 Task: Create a due date automation trigger when advanced on, on the monday of the week before a card is due add fields with all custom fields completed at 11:00 AM.
Action: Mouse moved to (1171, 93)
Screenshot: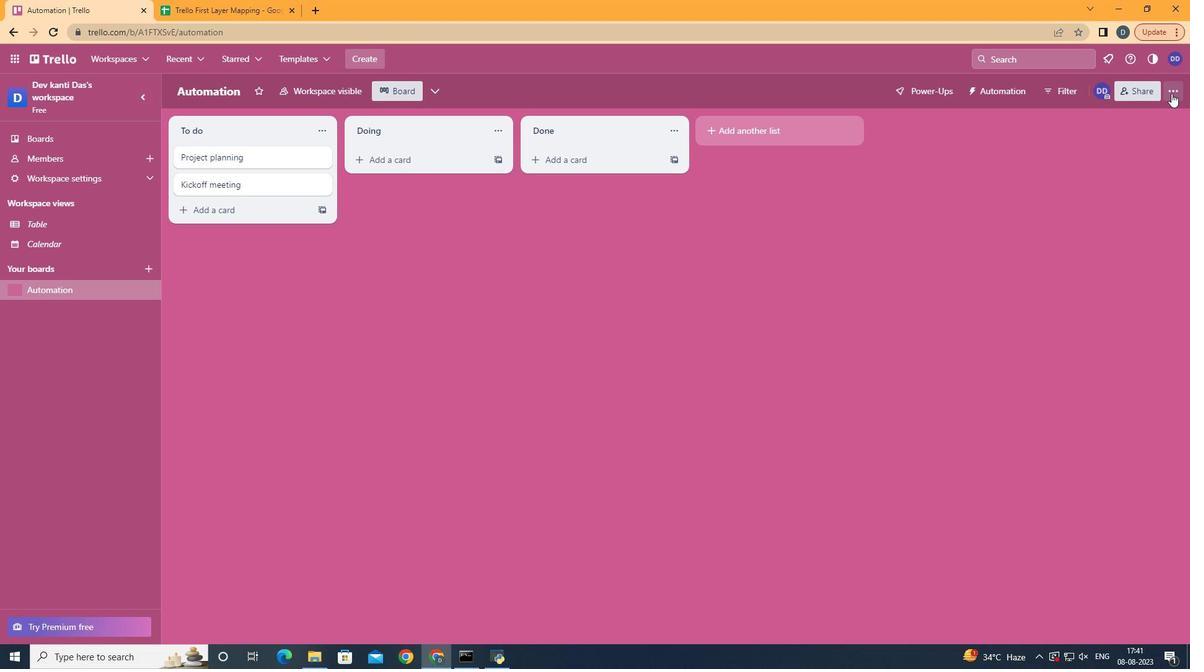 
Action: Mouse pressed left at (1171, 93)
Screenshot: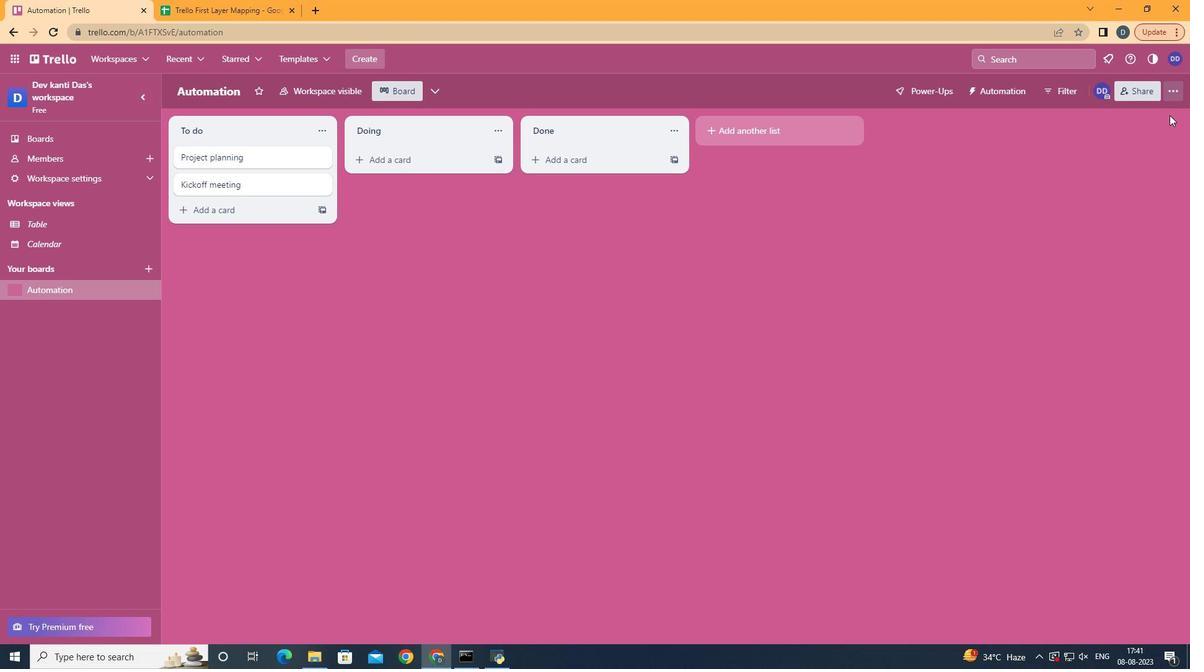 
Action: Mouse moved to (1111, 260)
Screenshot: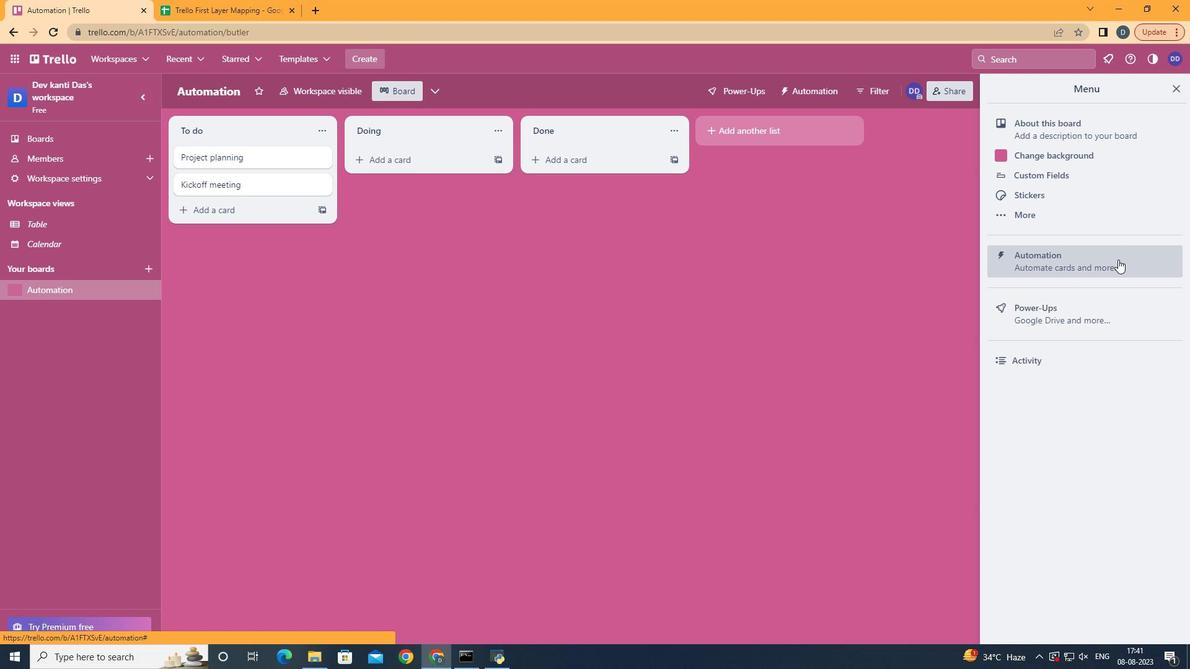 
Action: Mouse pressed left at (1111, 260)
Screenshot: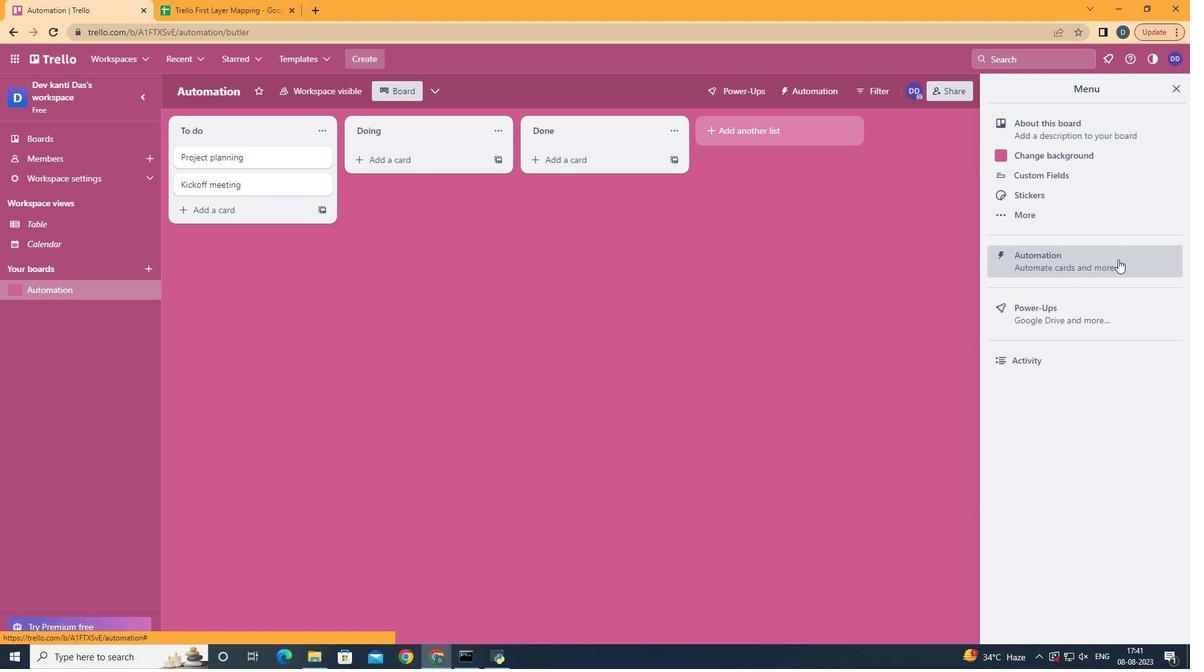 
Action: Mouse moved to (228, 251)
Screenshot: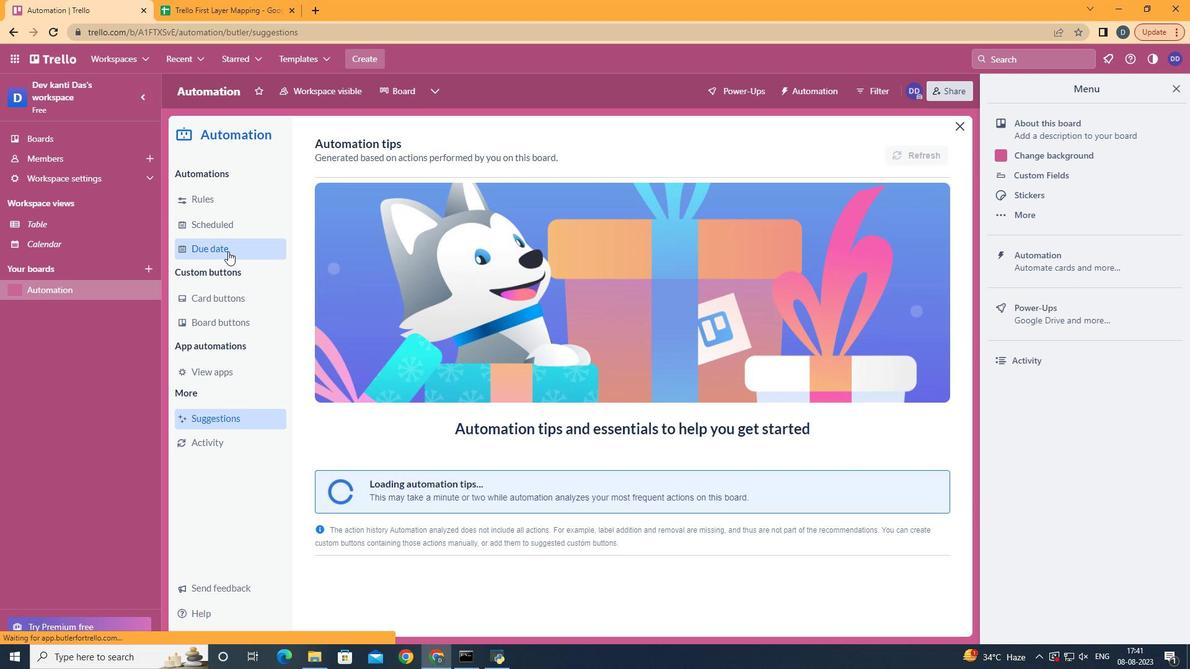 
Action: Mouse pressed left at (228, 251)
Screenshot: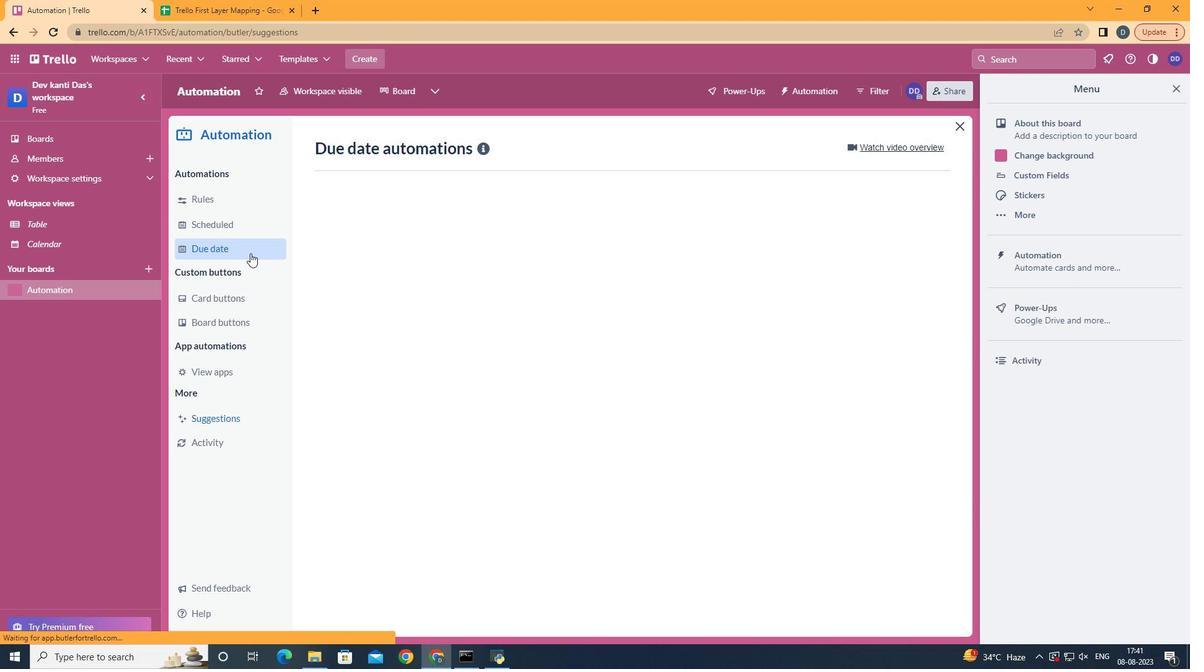 
Action: Mouse moved to (848, 148)
Screenshot: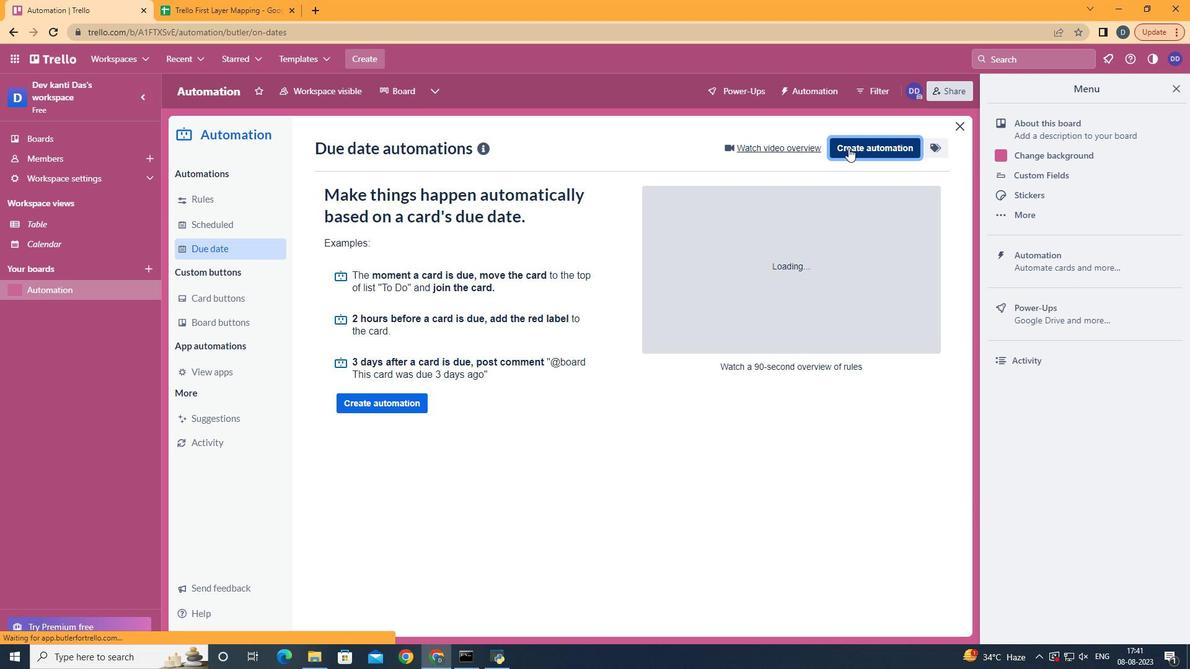 
Action: Mouse pressed left at (848, 148)
Screenshot: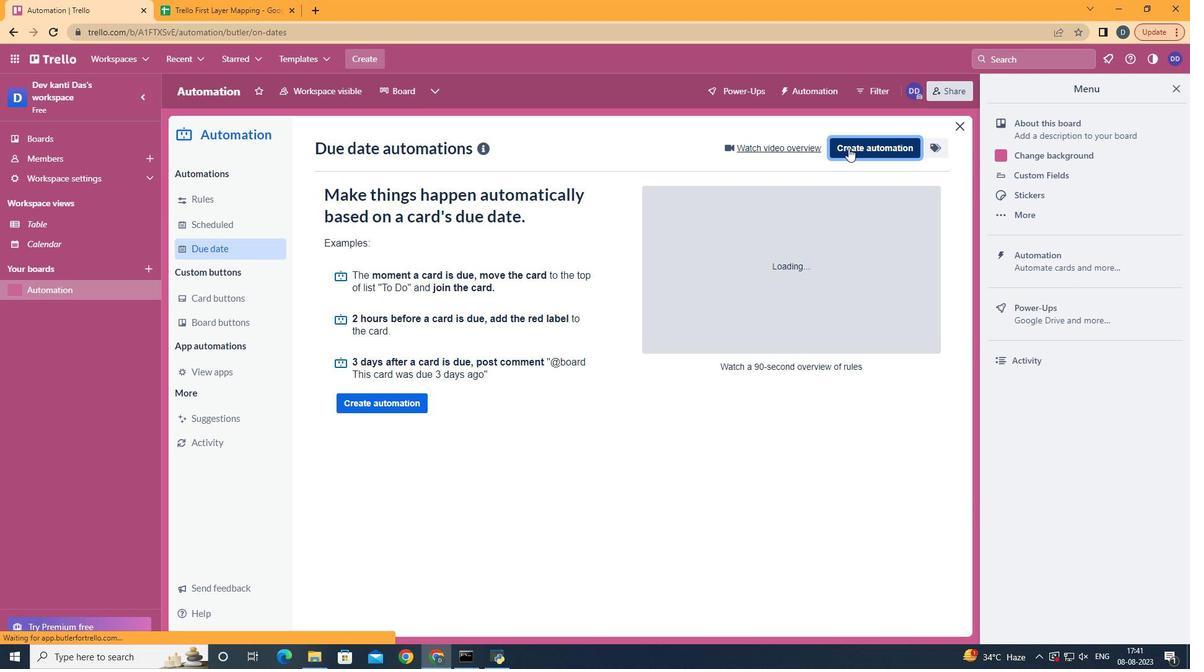 
Action: Mouse moved to (642, 263)
Screenshot: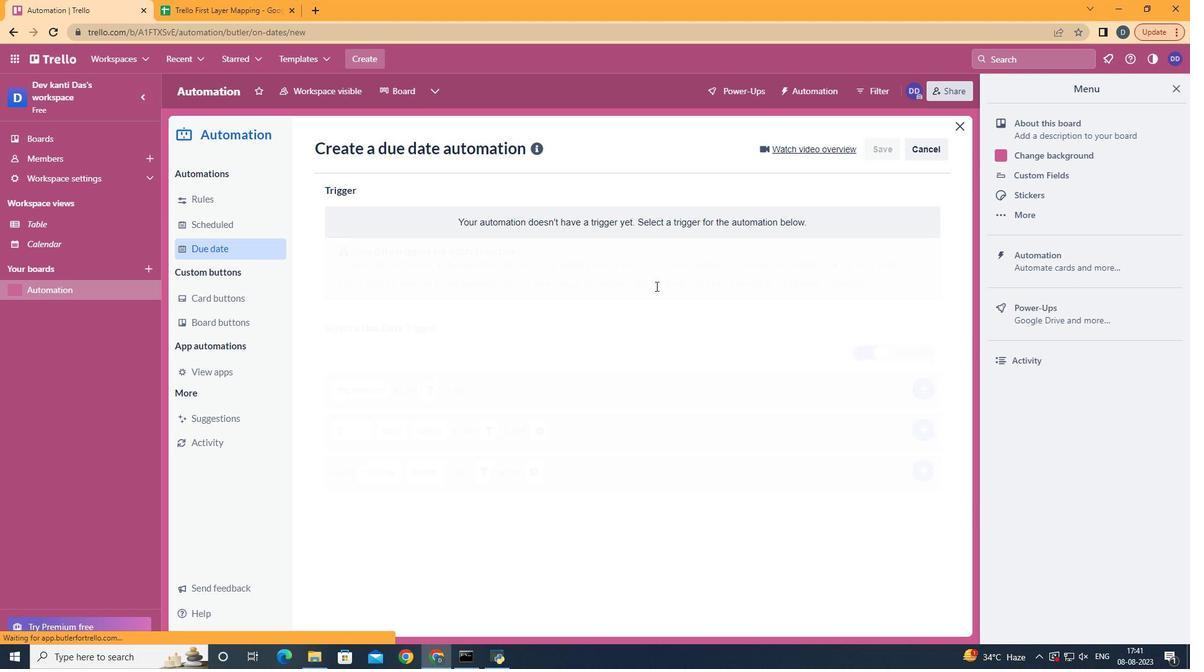 
Action: Mouse pressed left at (642, 263)
Screenshot: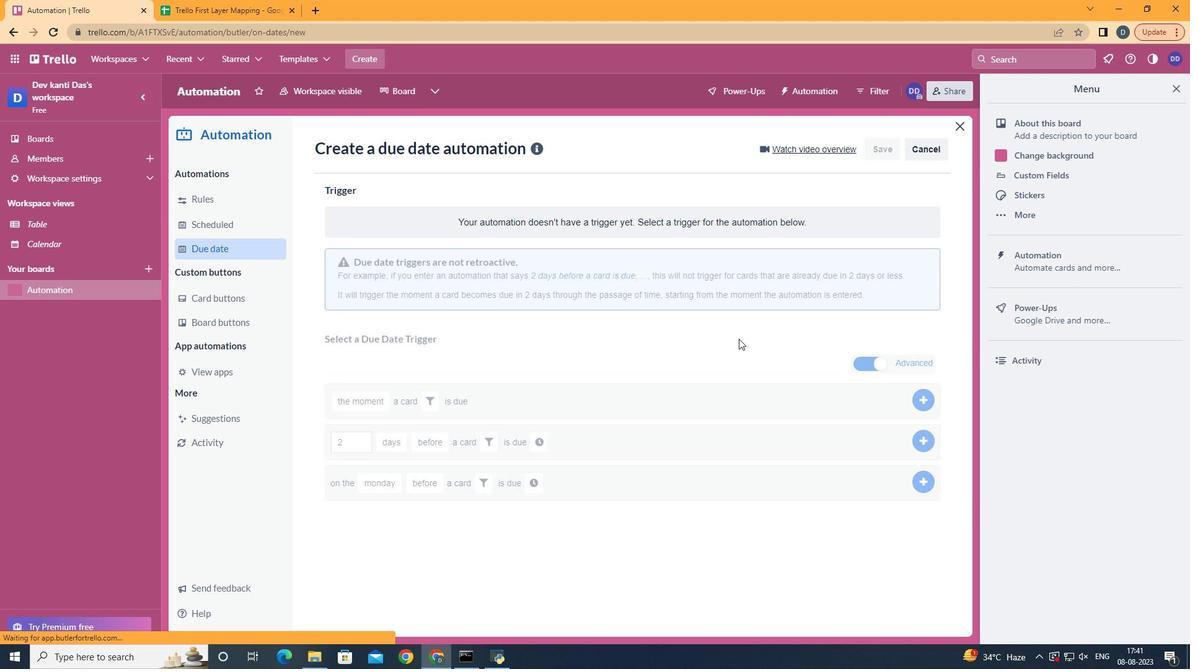 
Action: Mouse moved to (440, 592)
Screenshot: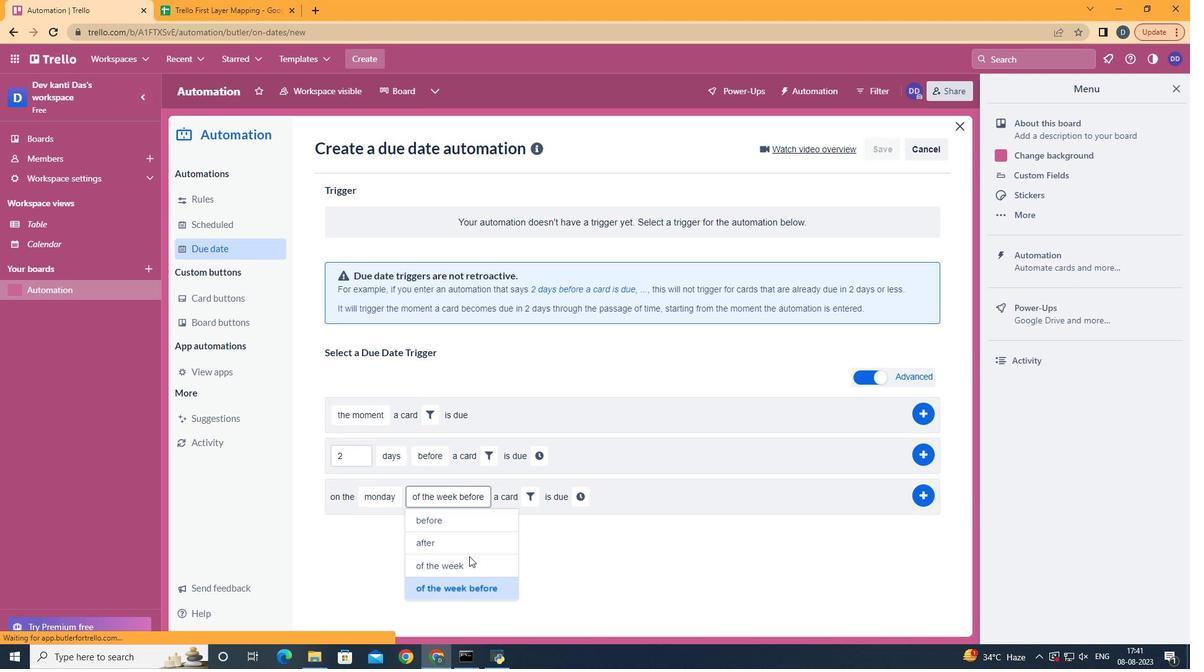 
Action: Mouse pressed left at (440, 592)
Screenshot: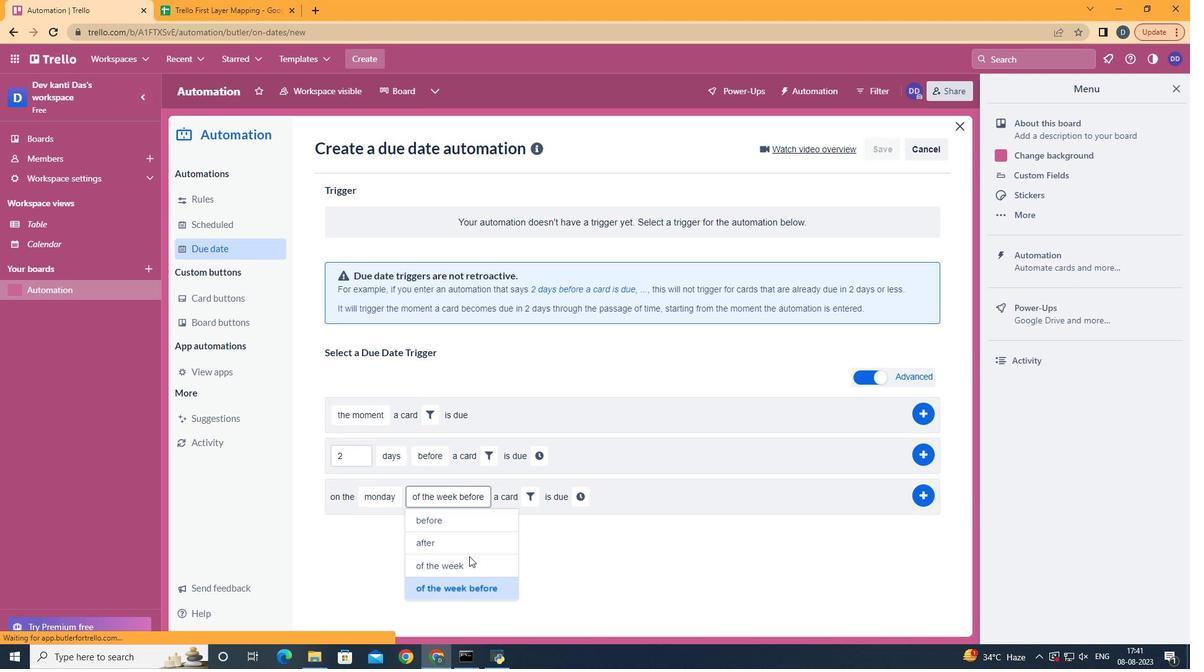 
Action: Mouse moved to (524, 494)
Screenshot: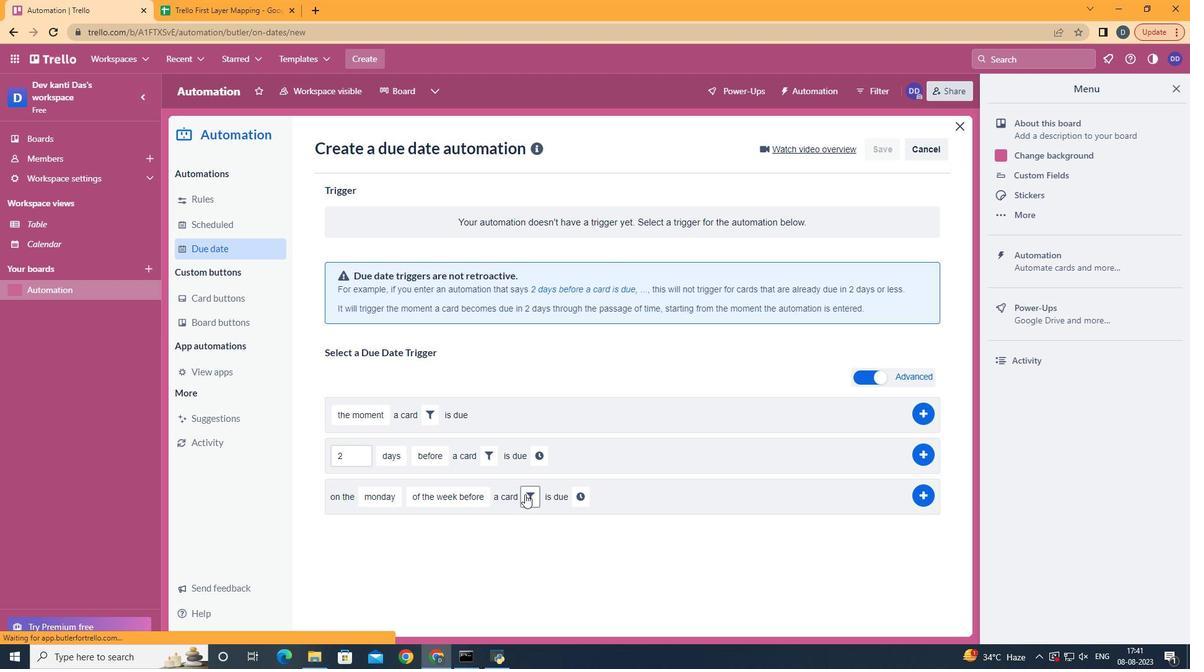 
Action: Mouse pressed left at (524, 494)
Screenshot: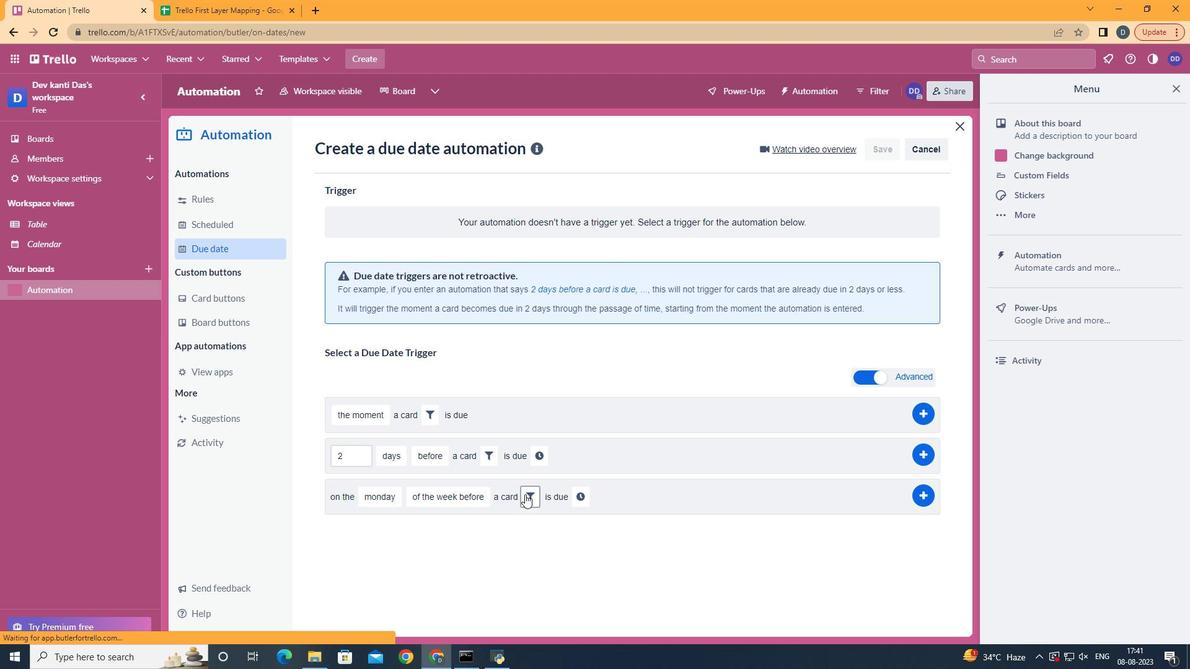 
Action: Mouse moved to (685, 531)
Screenshot: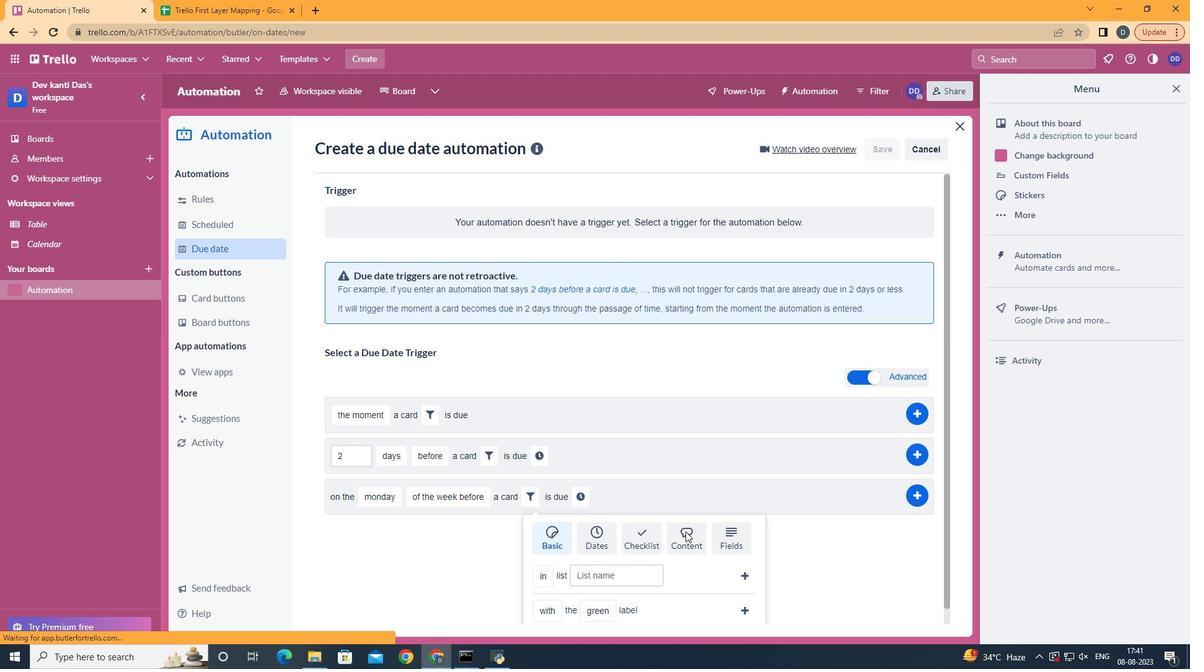 
Action: Mouse pressed left at (685, 531)
Screenshot: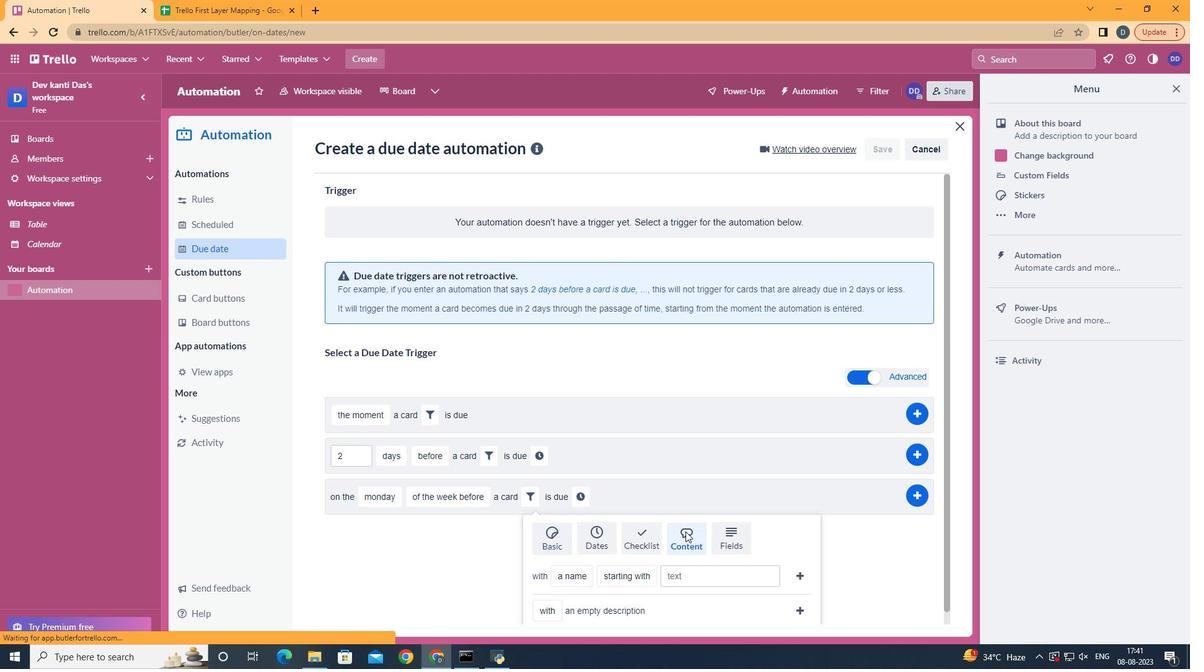 
Action: Mouse moved to (728, 534)
Screenshot: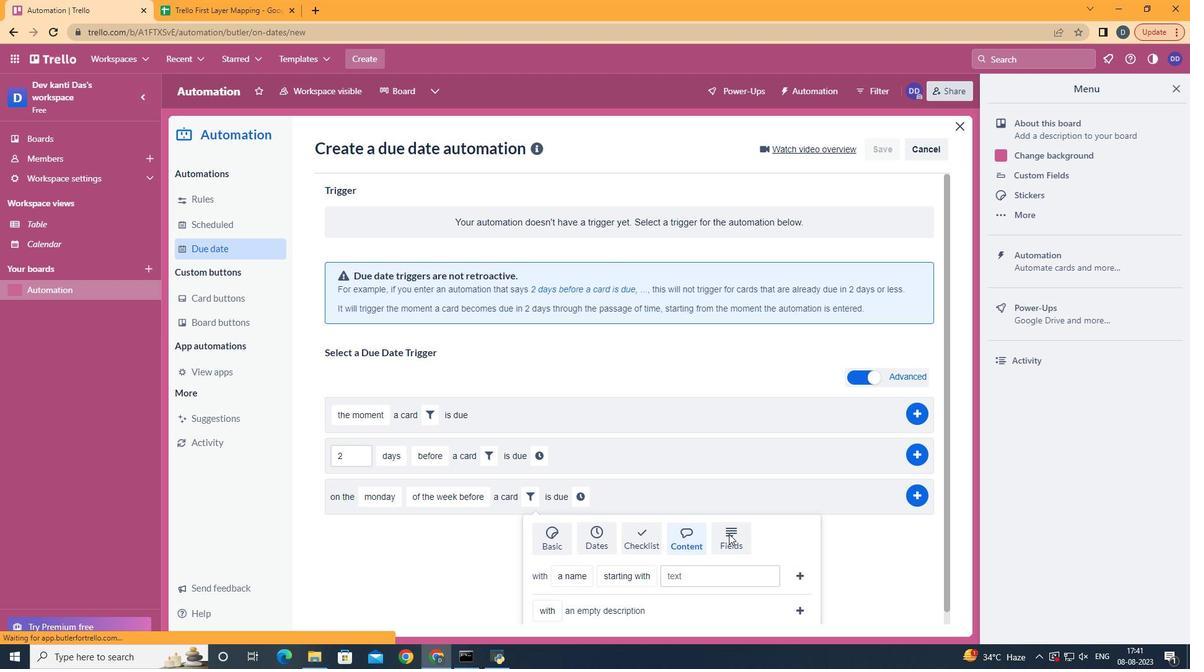 
Action: Mouse pressed left at (728, 534)
Screenshot: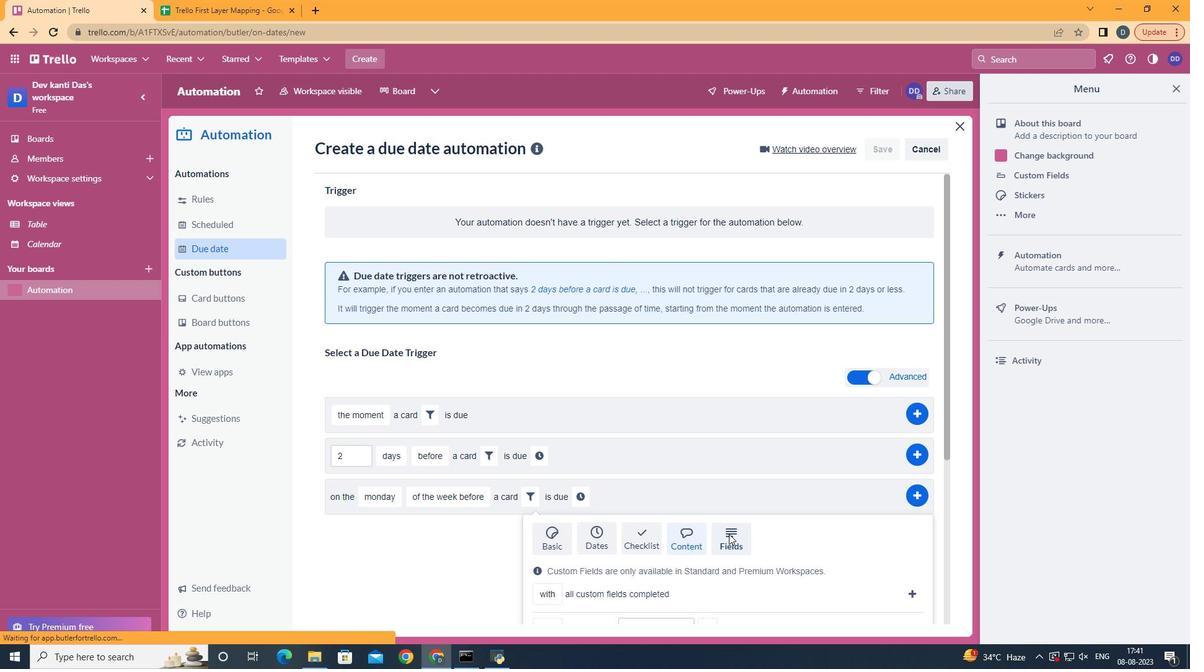 
Action: Mouse moved to (562, 542)
Screenshot: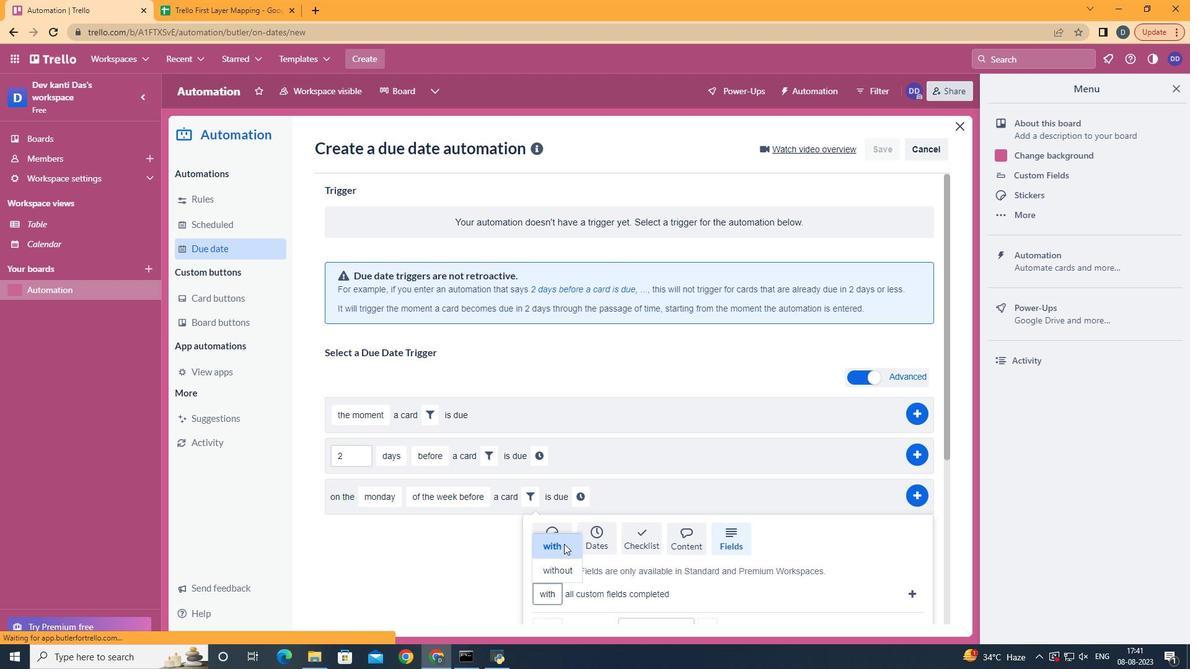 
Action: Mouse pressed left at (562, 542)
Screenshot: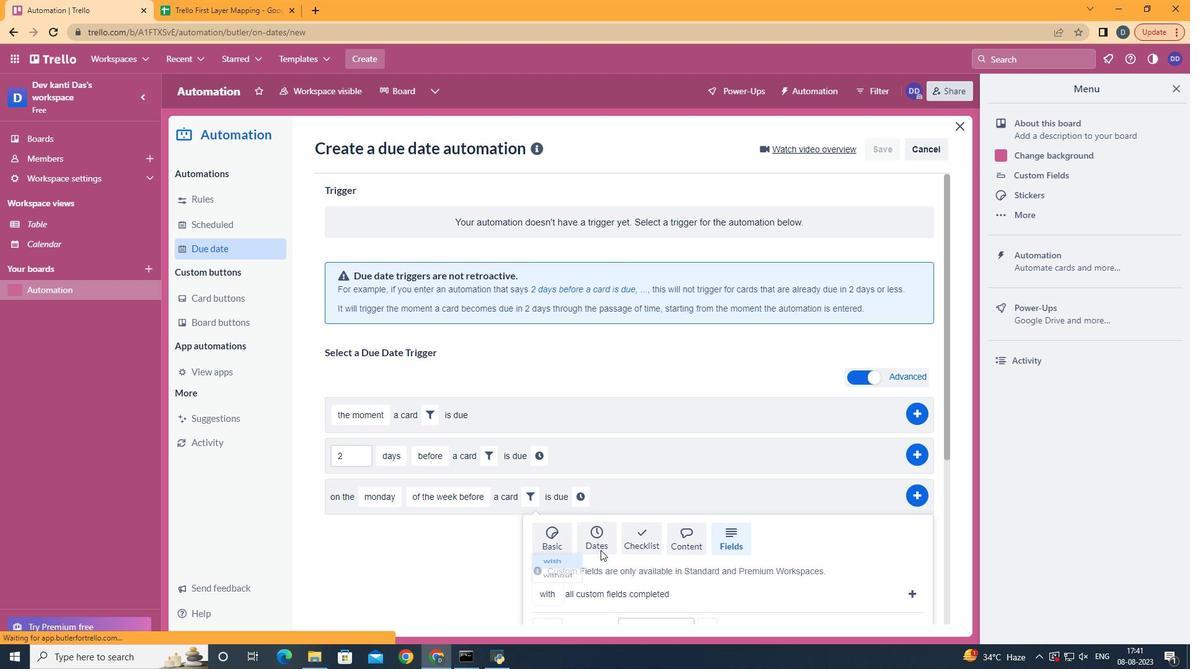 
Action: Mouse moved to (712, 563)
Screenshot: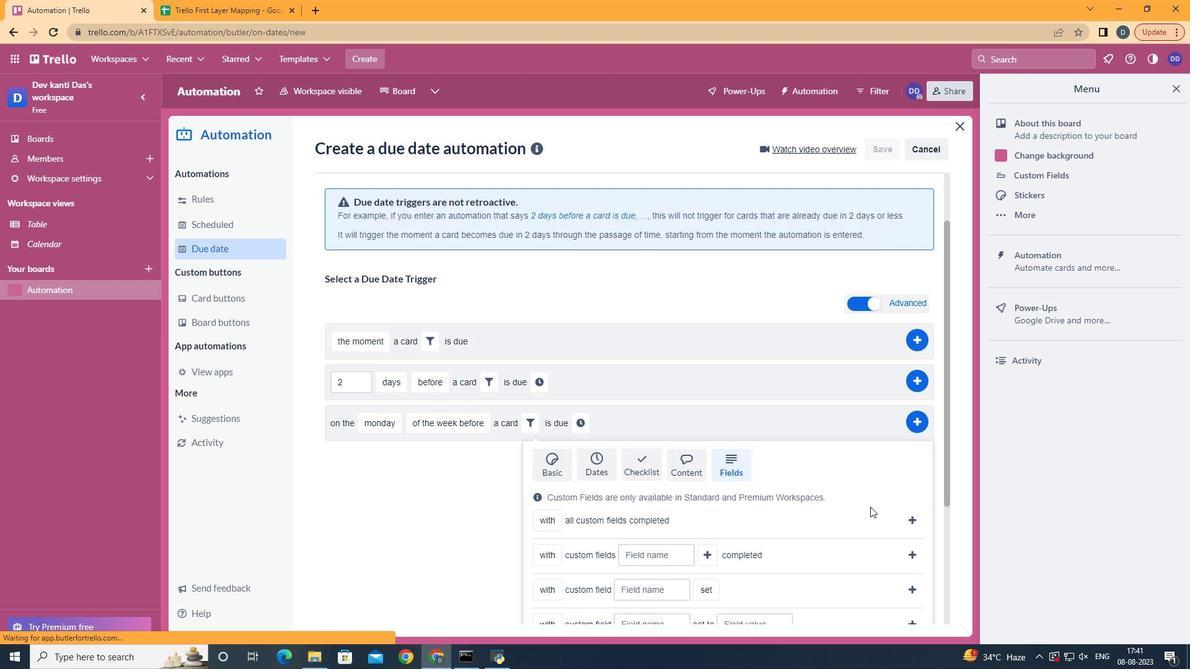 
Action: Mouse scrolled (712, 562) with delta (0, 0)
Screenshot: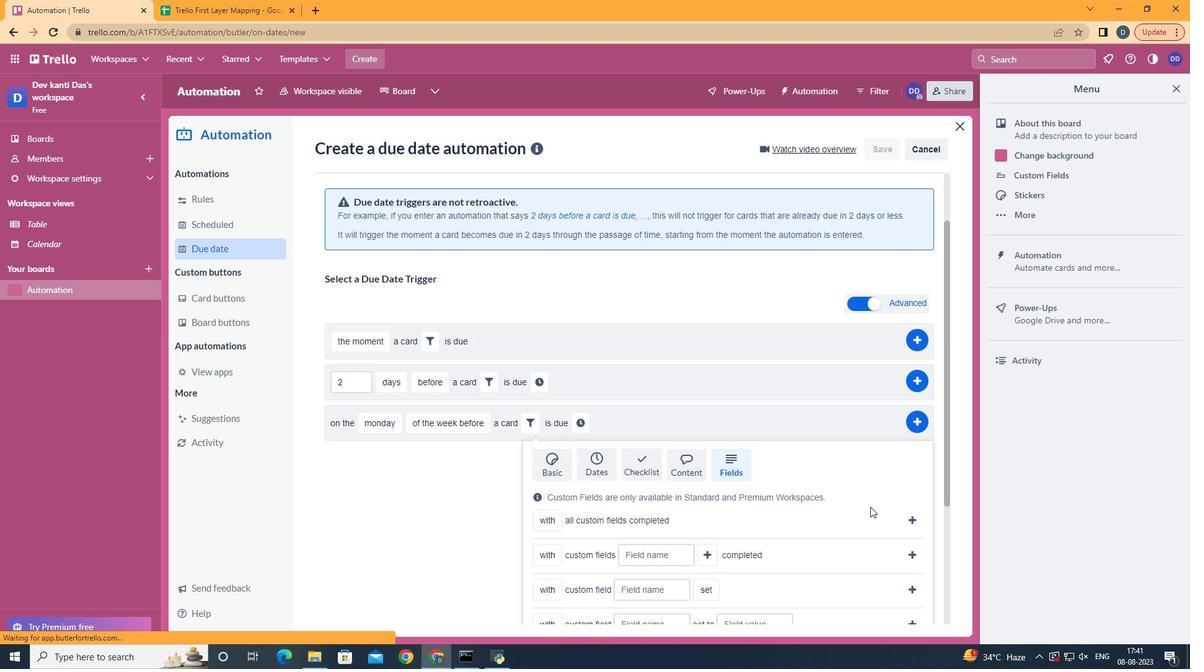 
Action: Mouse moved to (723, 561)
Screenshot: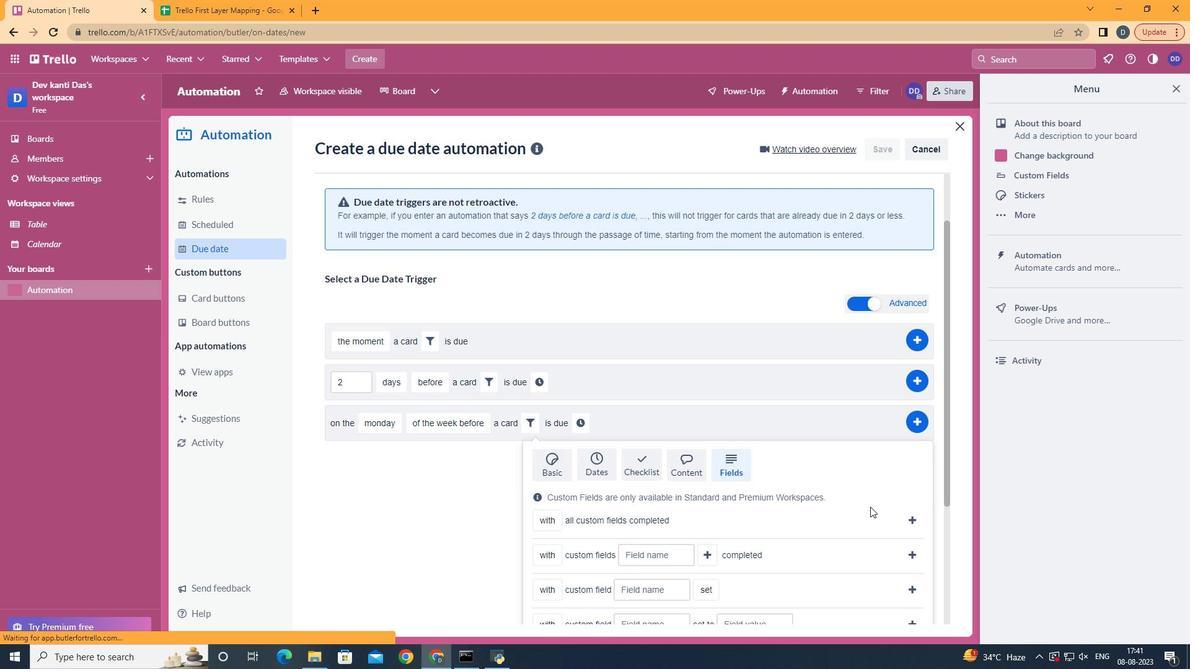 
Action: Mouse scrolled (717, 562) with delta (0, 0)
Screenshot: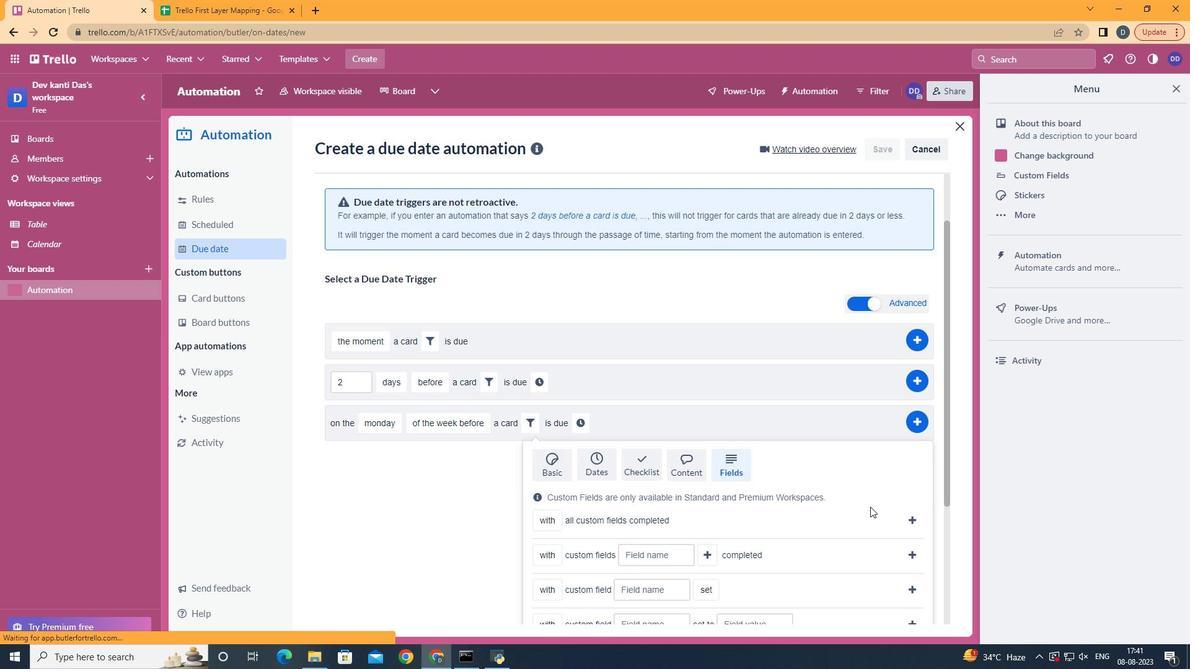 
Action: Mouse moved to (909, 471)
Screenshot: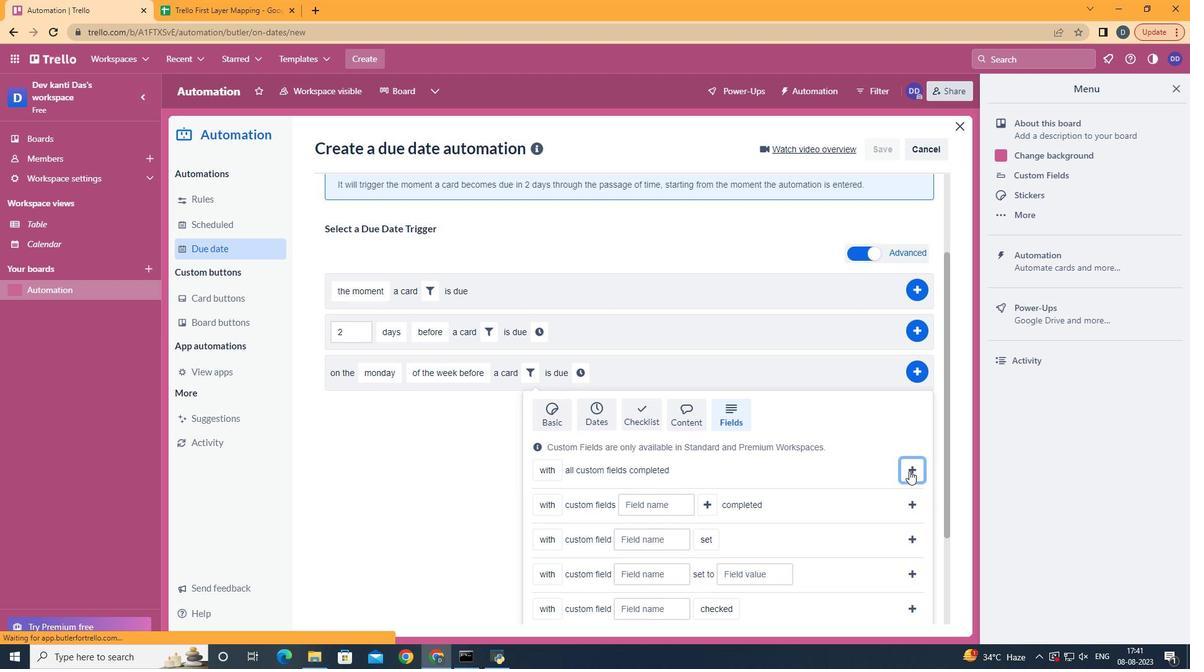 
Action: Mouse pressed left at (909, 471)
Screenshot: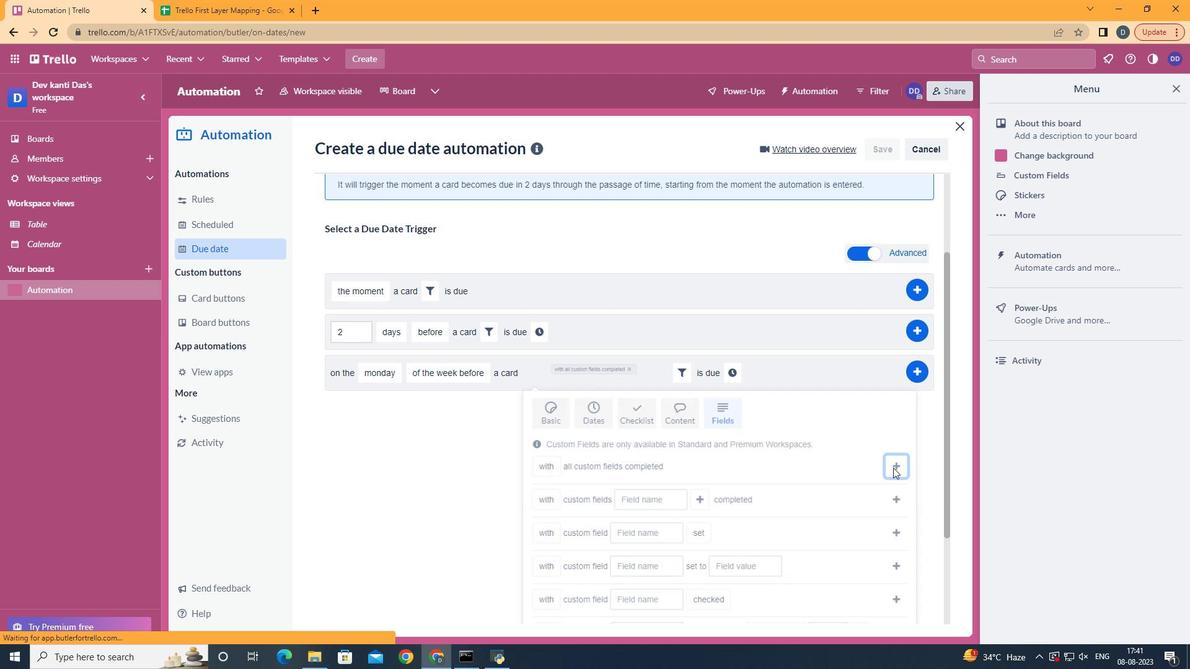 
Action: Mouse moved to (733, 497)
Screenshot: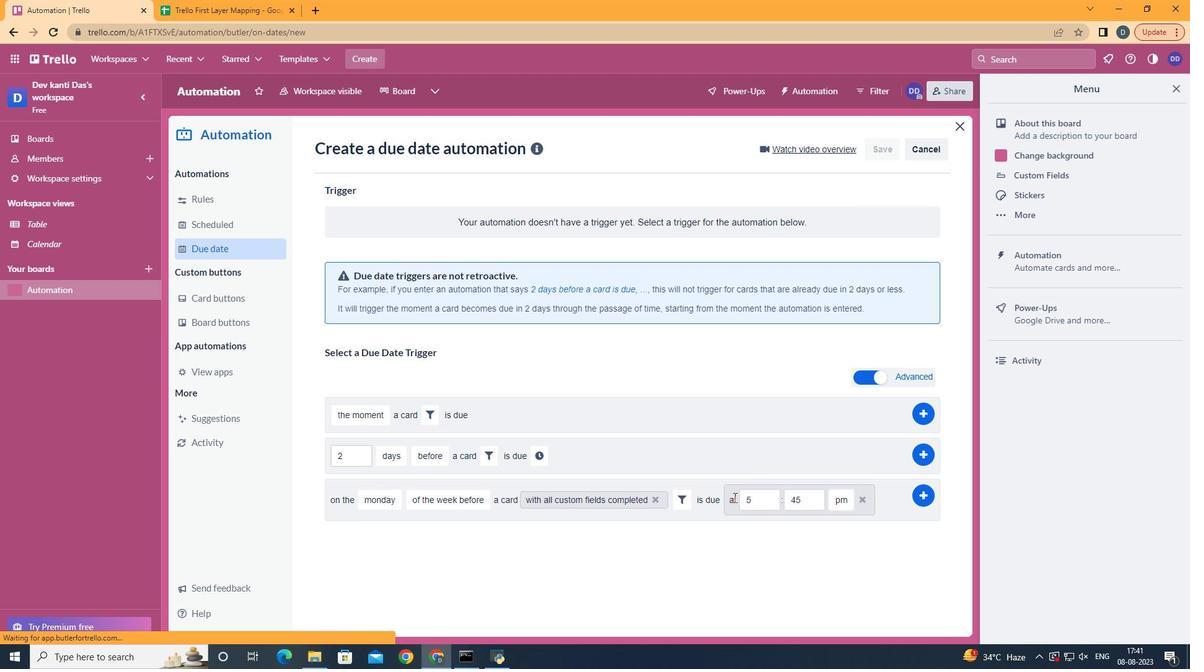 
Action: Mouse pressed left at (733, 497)
Screenshot: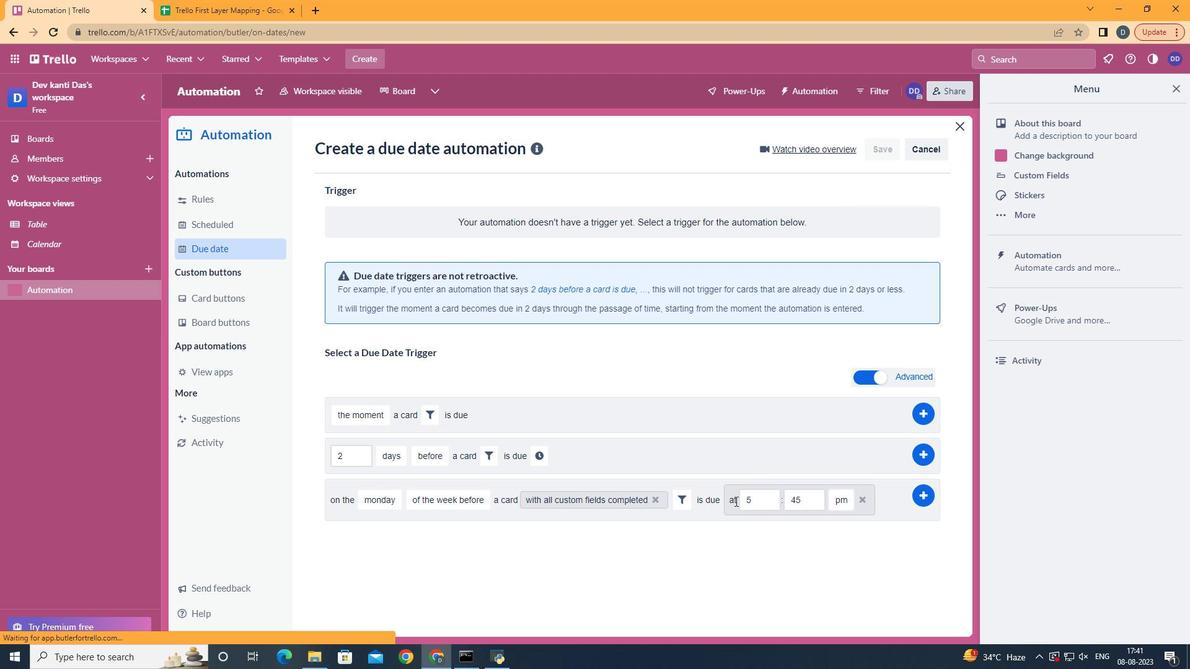 
Action: Mouse moved to (756, 501)
Screenshot: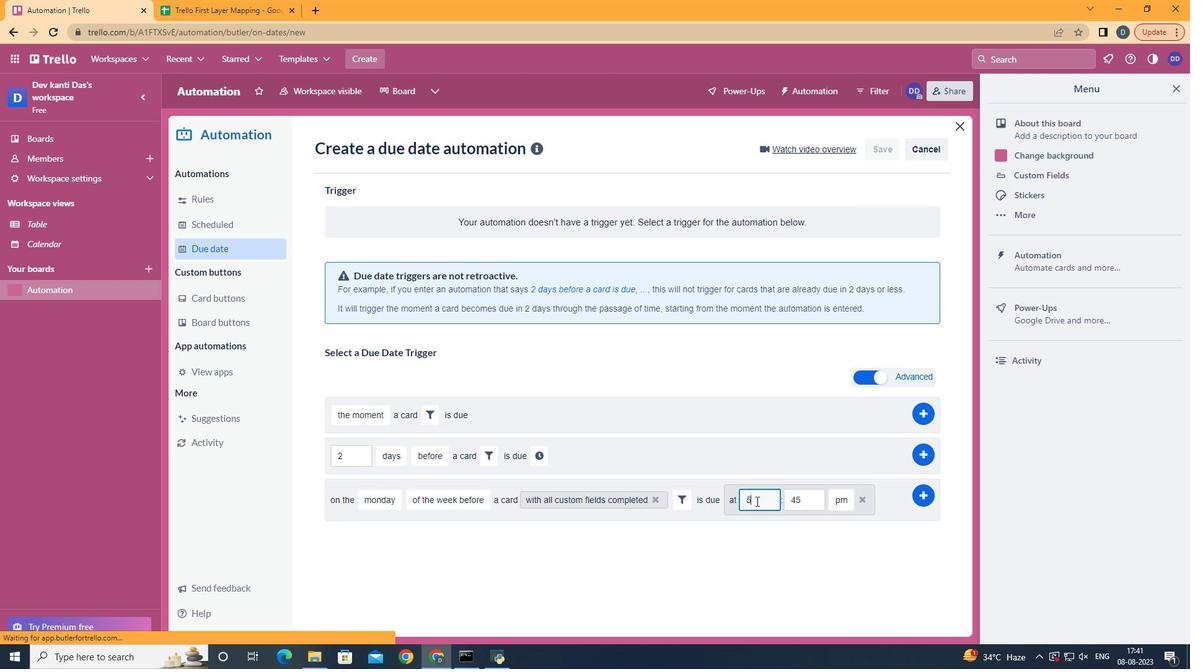 
Action: Mouse pressed left at (756, 501)
Screenshot: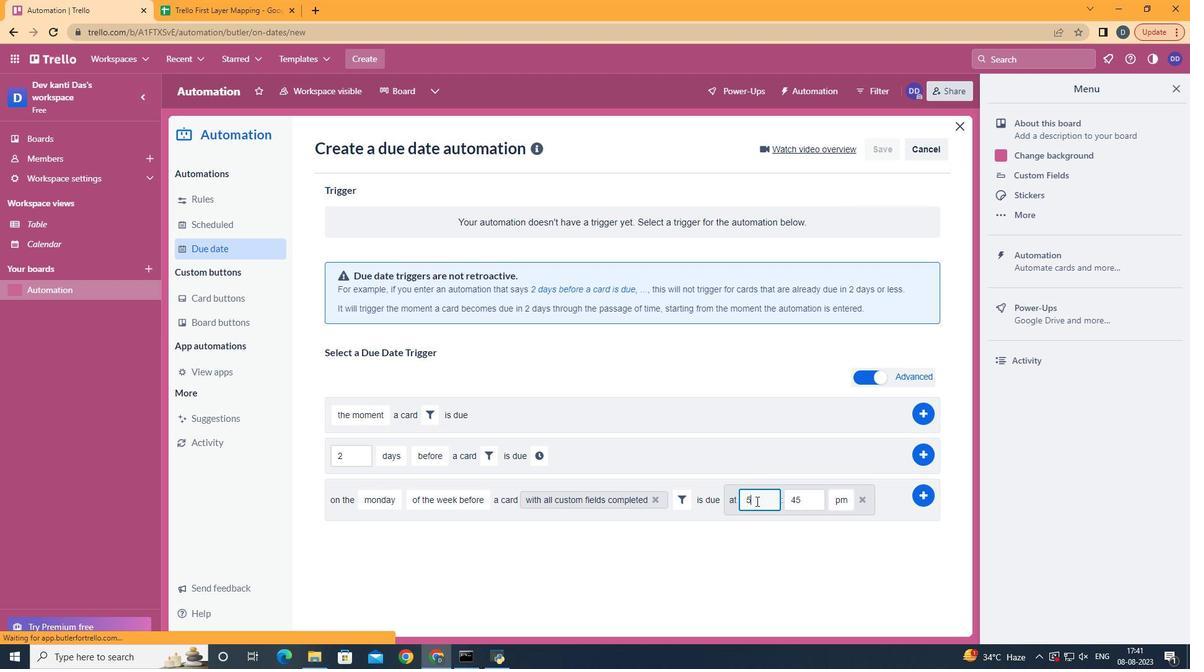 
Action: Mouse moved to (748, 497)
Screenshot: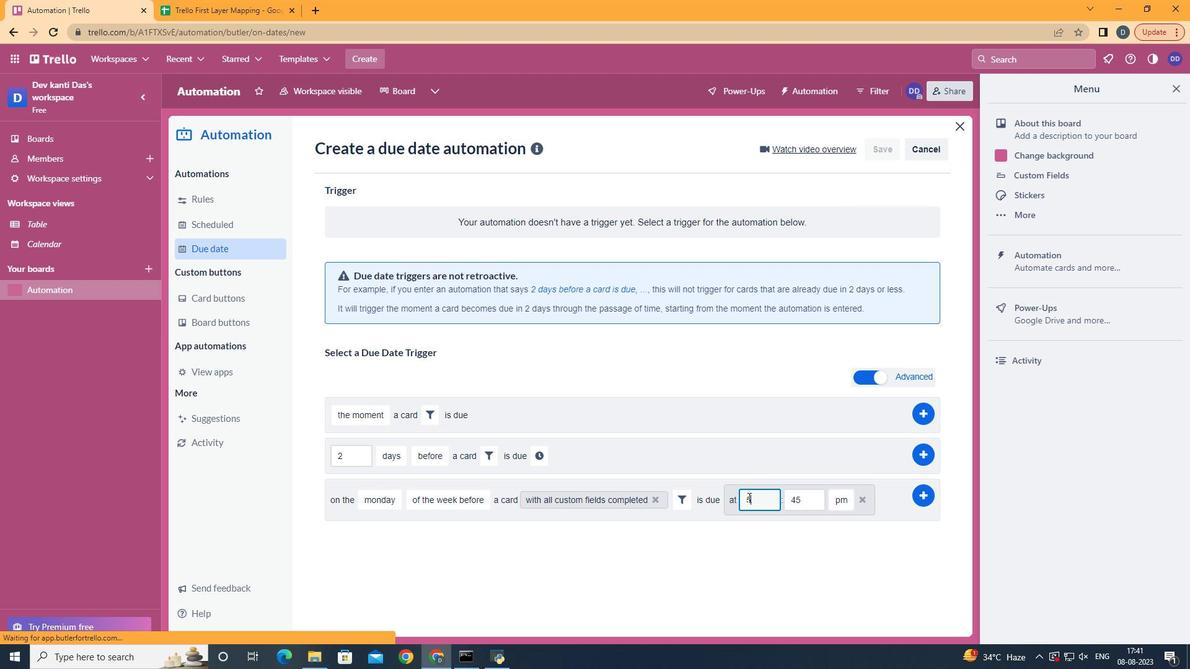 
Action: Key pressed <Key.backspace>11
Screenshot: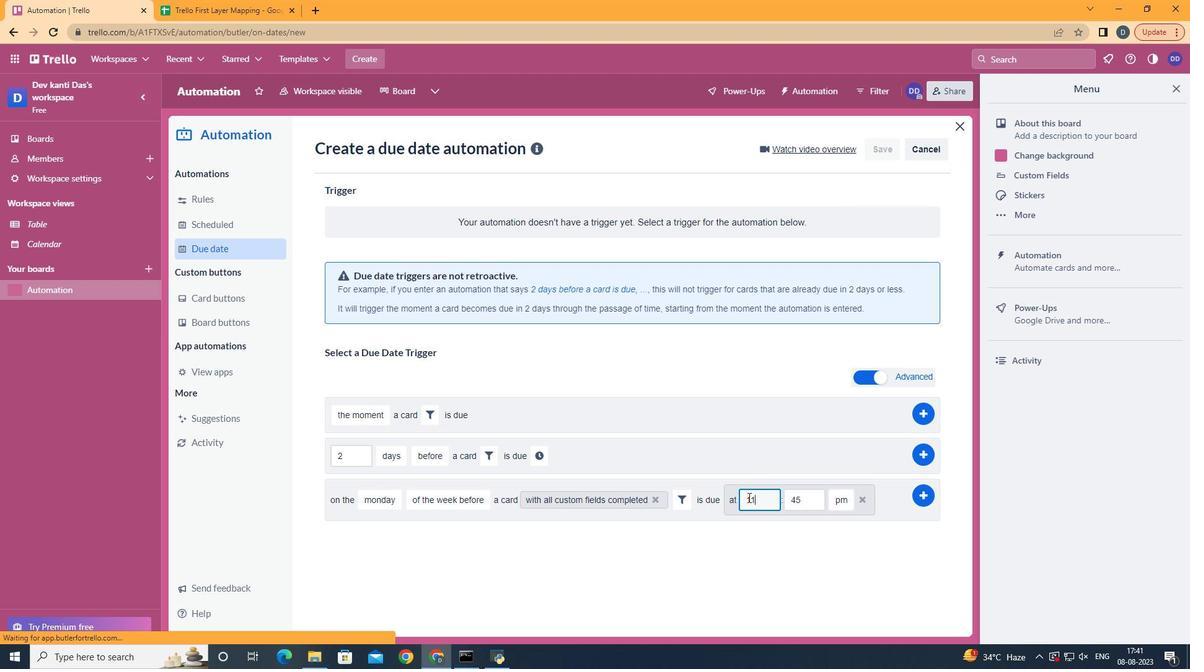 
Action: Mouse moved to (810, 500)
Screenshot: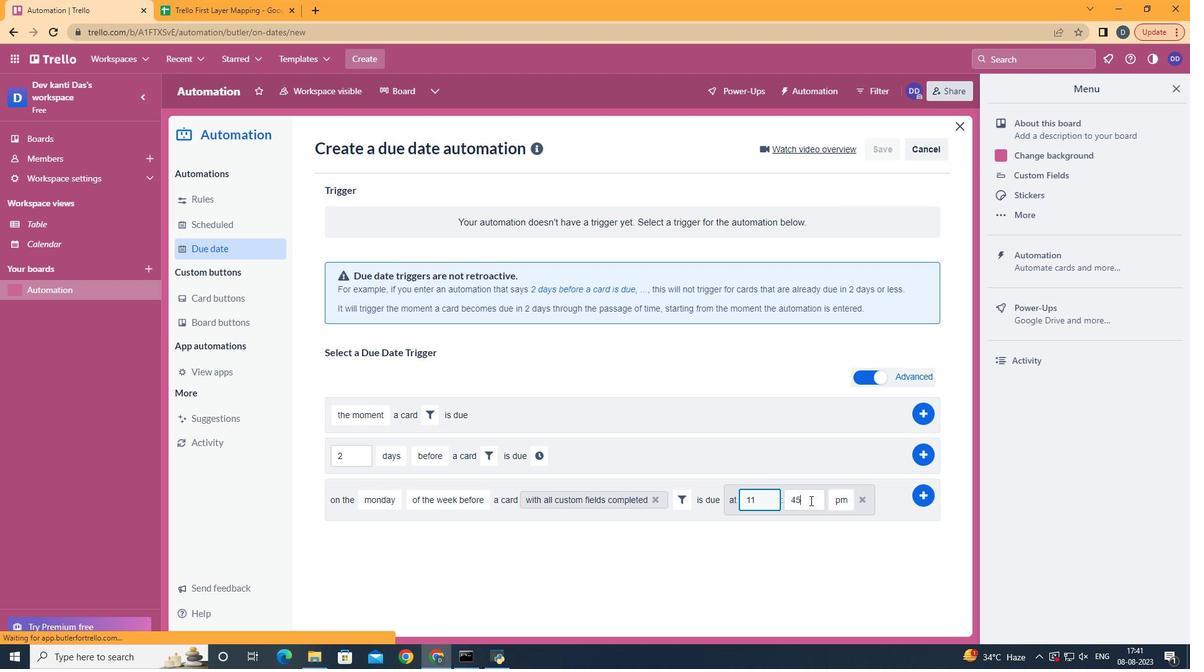 
Action: Mouse pressed left at (810, 500)
Screenshot: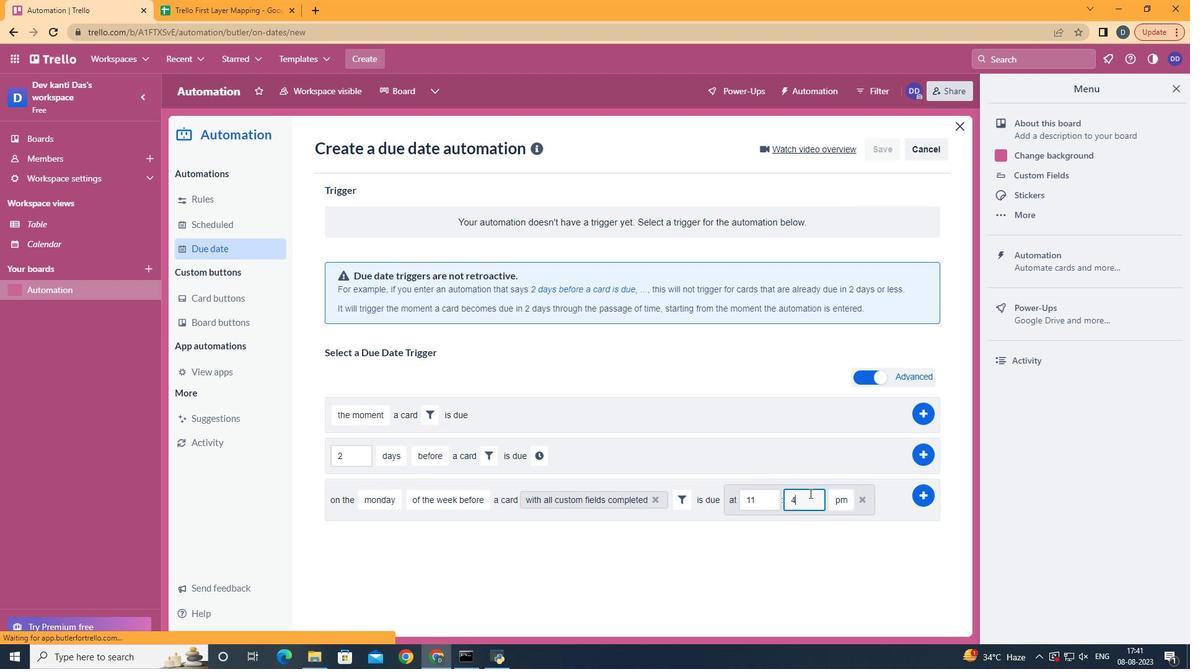 
Action: Mouse moved to (810, 500)
Screenshot: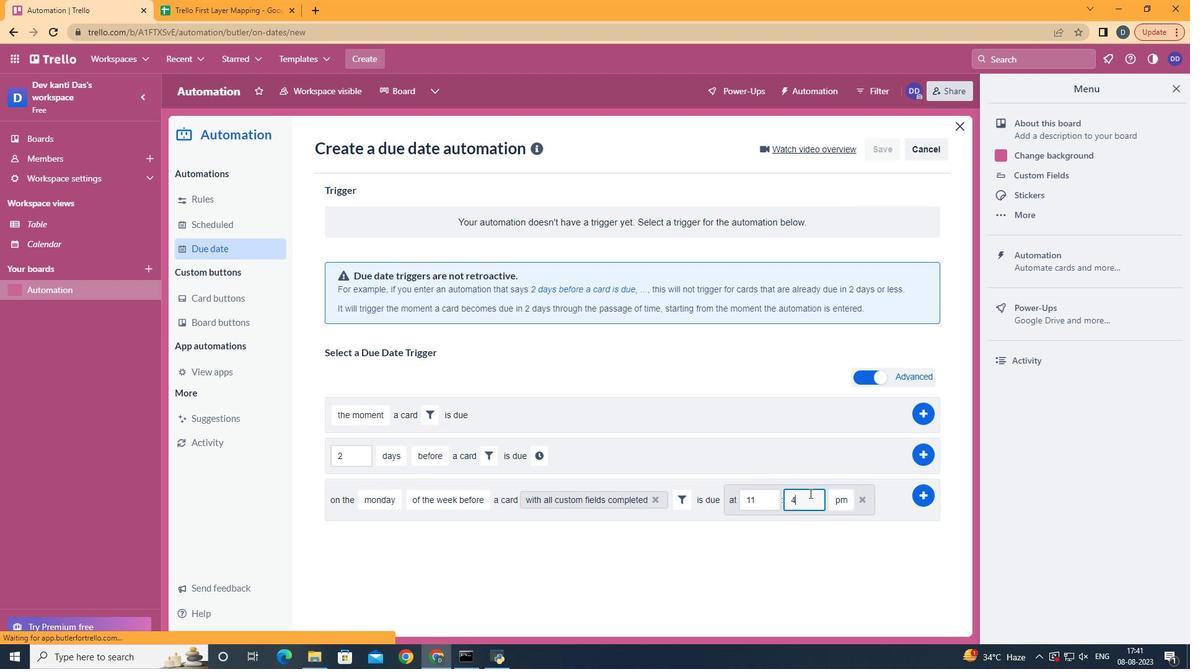 
Action: Key pressed <Key.backspace>
Screenshot: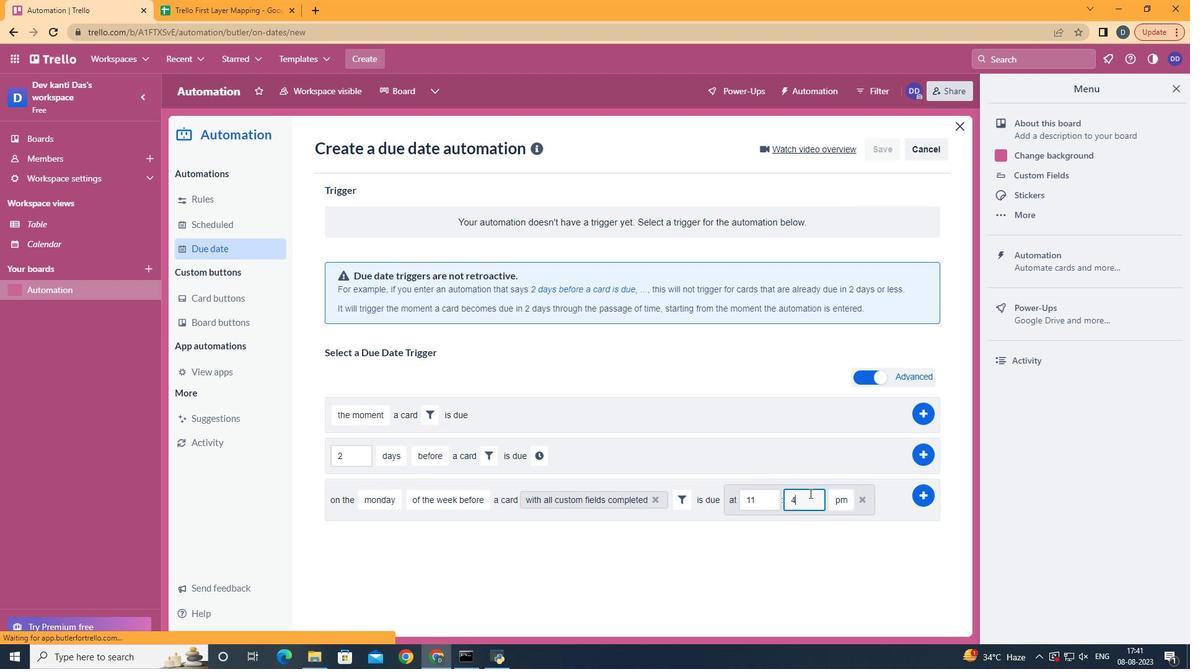 
Action: Mouse moved to (809, 493)
Screenshot: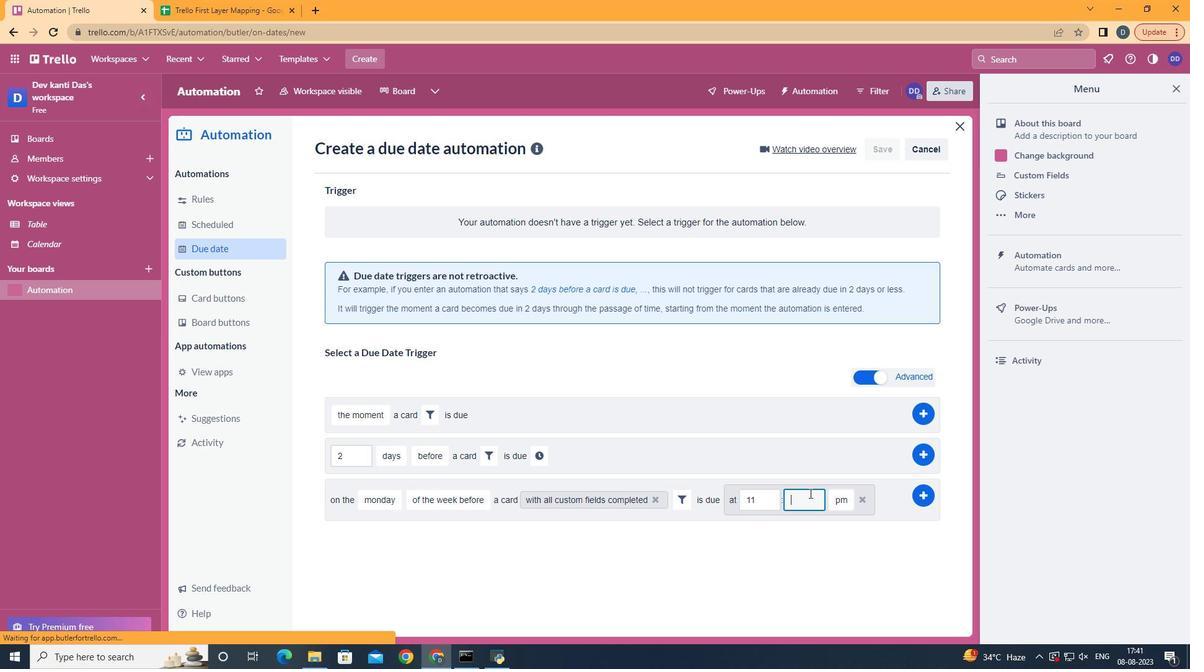 
Action: Key pressed <Key.backspace>00
Screenshot: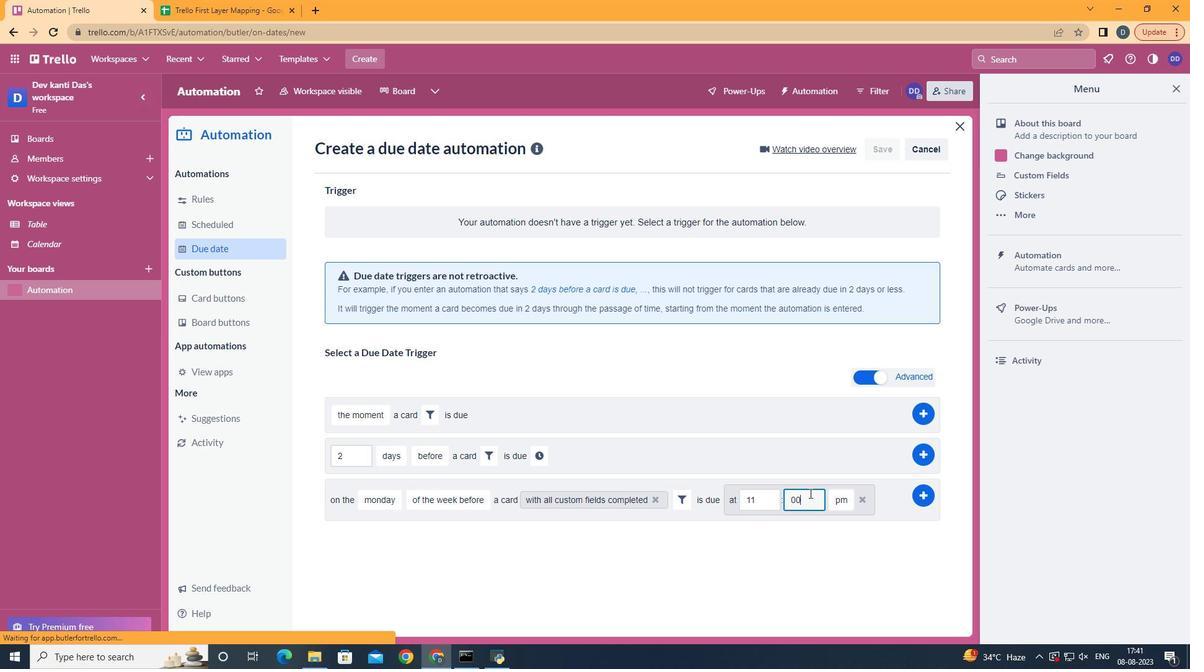 
Action: Mouse moved to (844, 518)
Screenshot: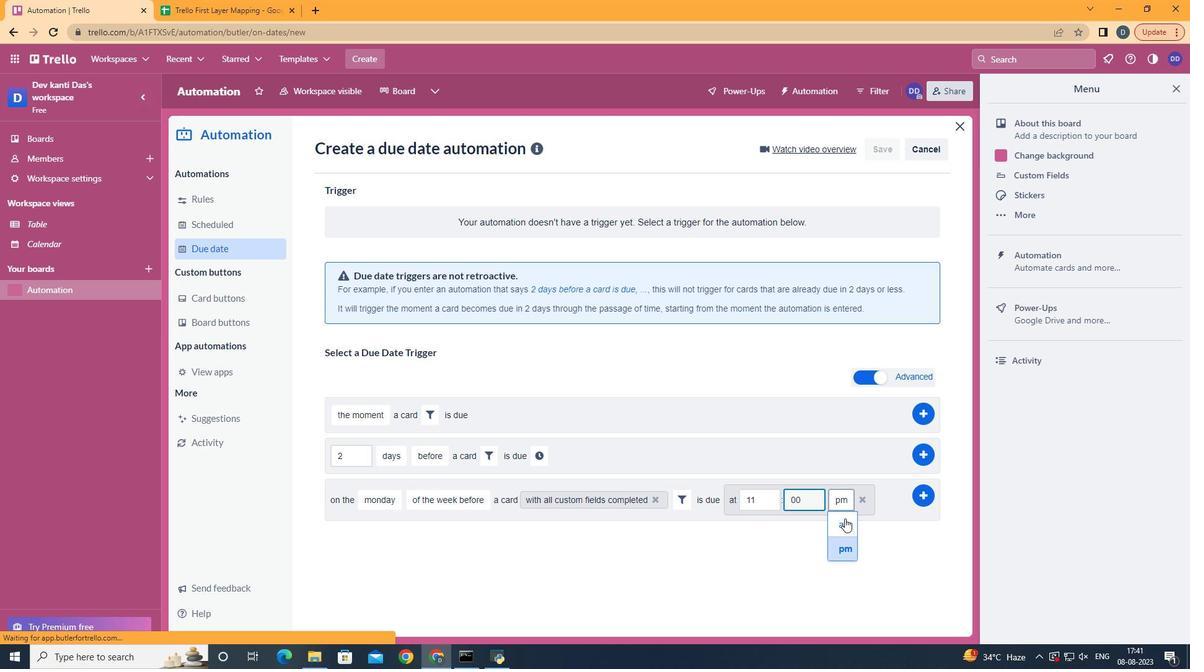 
Action: Mouse pressed left at (844, 518)
Screenshot: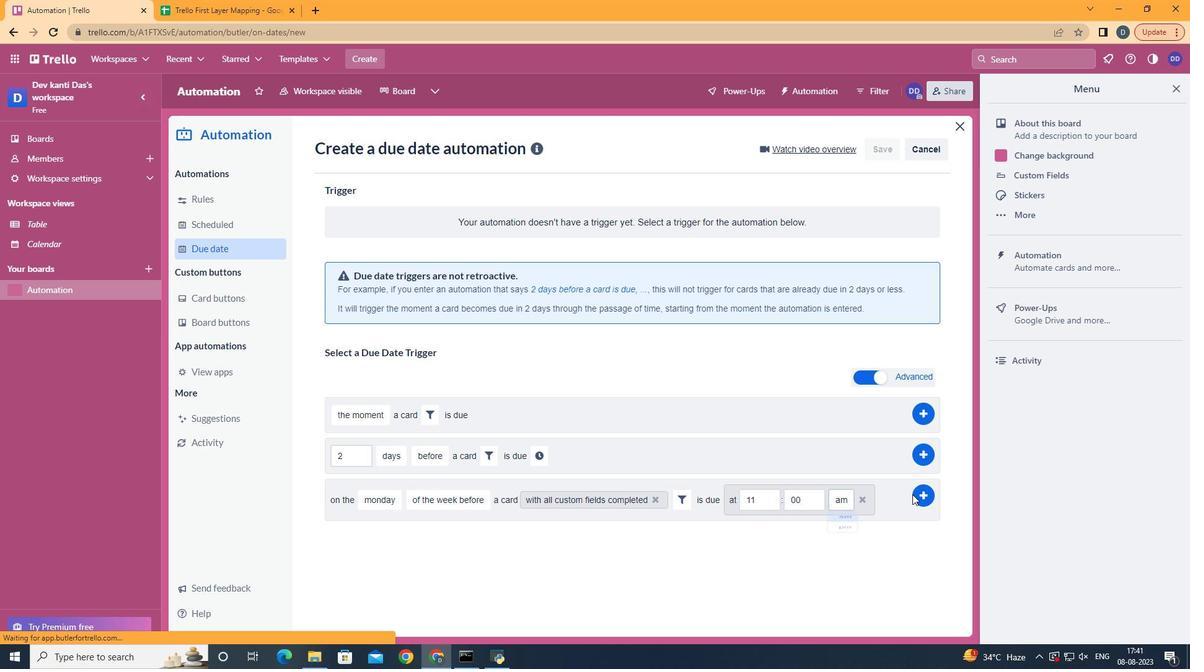 
Action: Mouse moved to (920, 490)
Screenshot: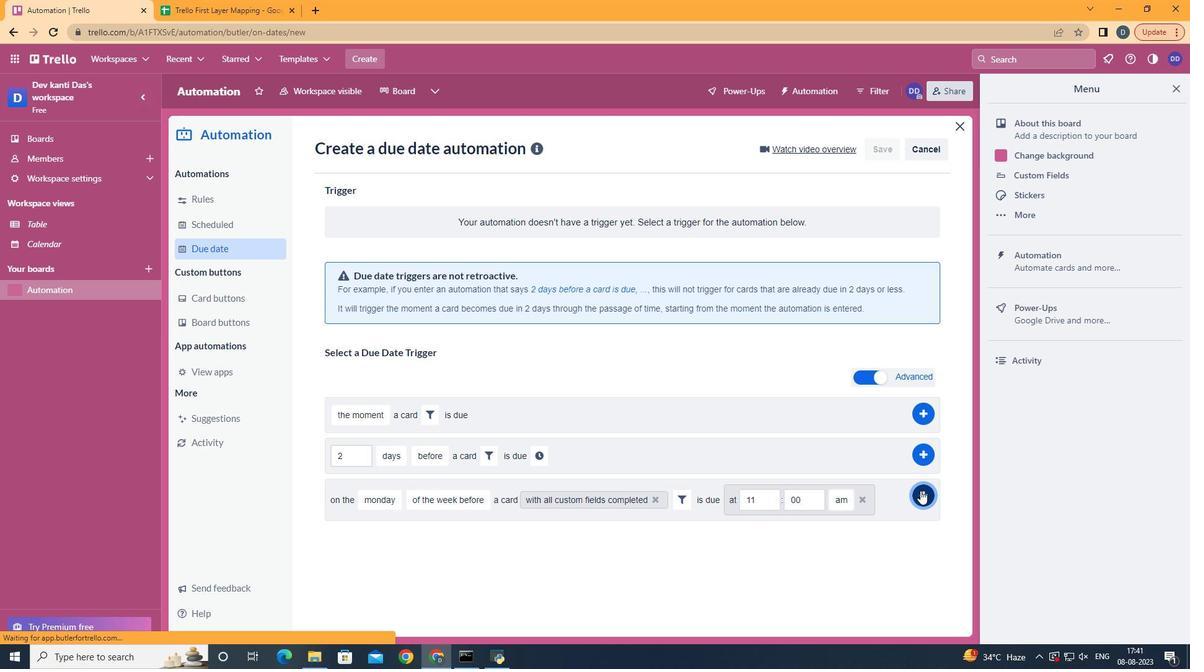
Action: Mouse pressed left at (920, 490)
Screenshot: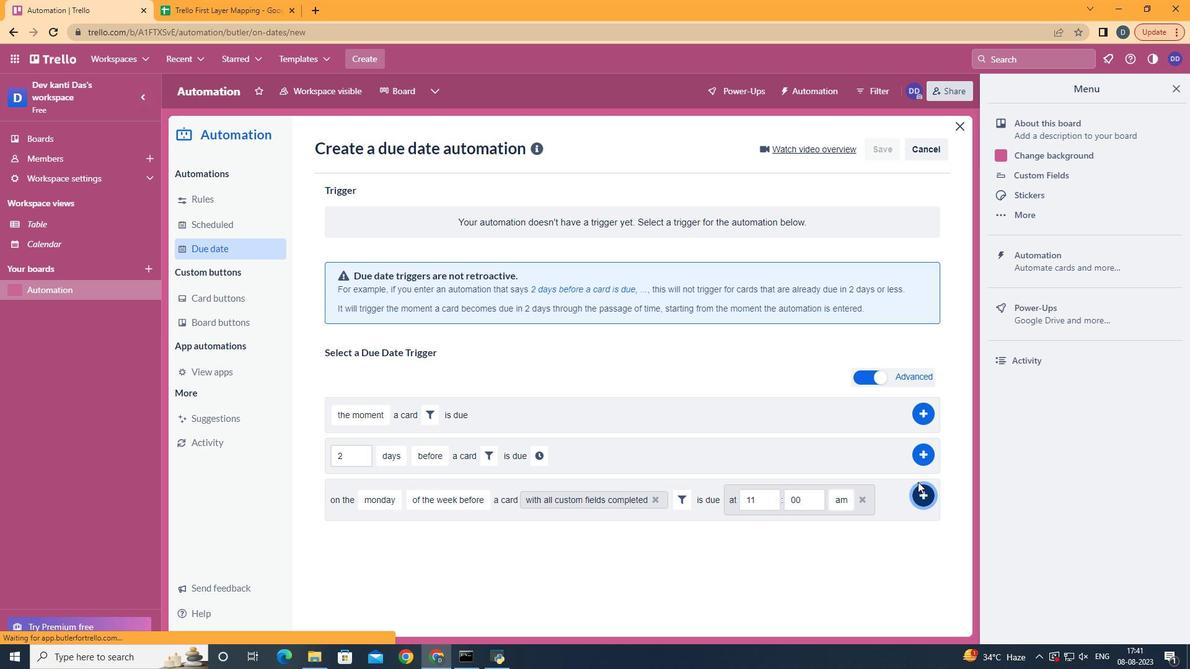 
Action: Mouse moved to (676, 249)
Screenshot: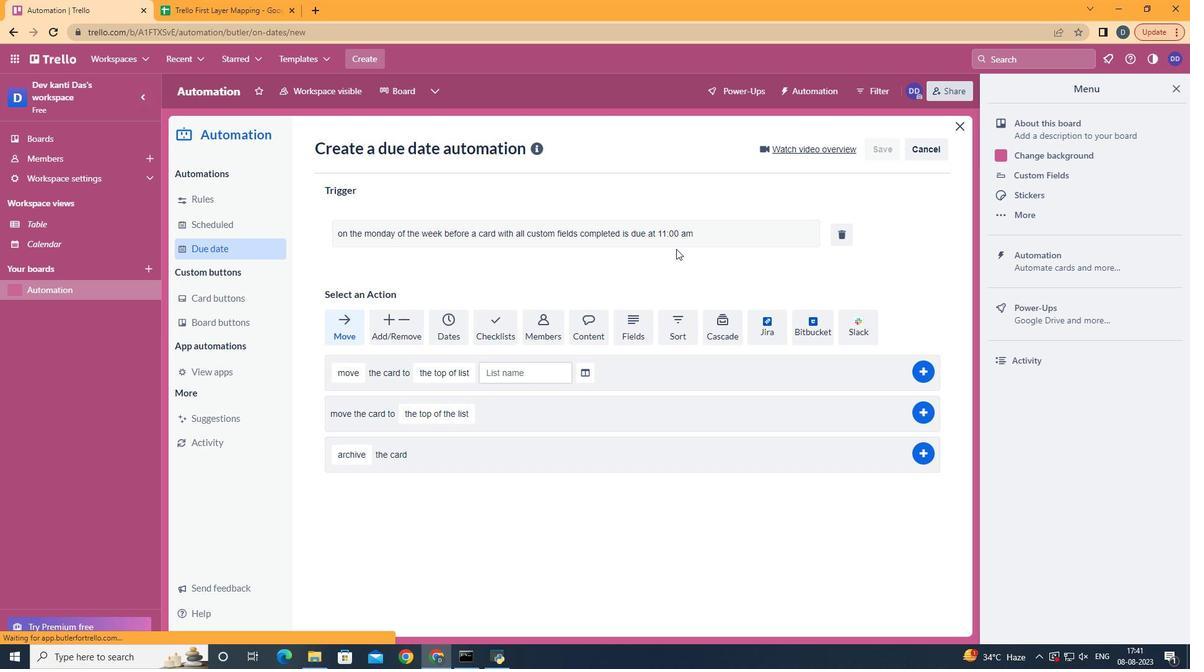 
